 Task: Create a rule when custom fields dependencies is unchecked by anyone except me.
Action: Mouse moved to (922, 84)
Screenshot: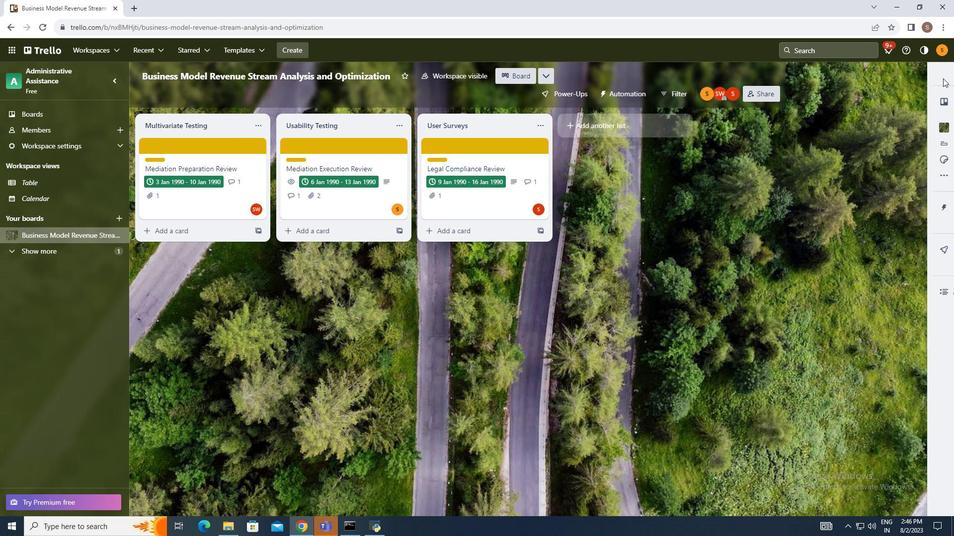
Action: Mouse pressed left at (922, 84)
Screenshot: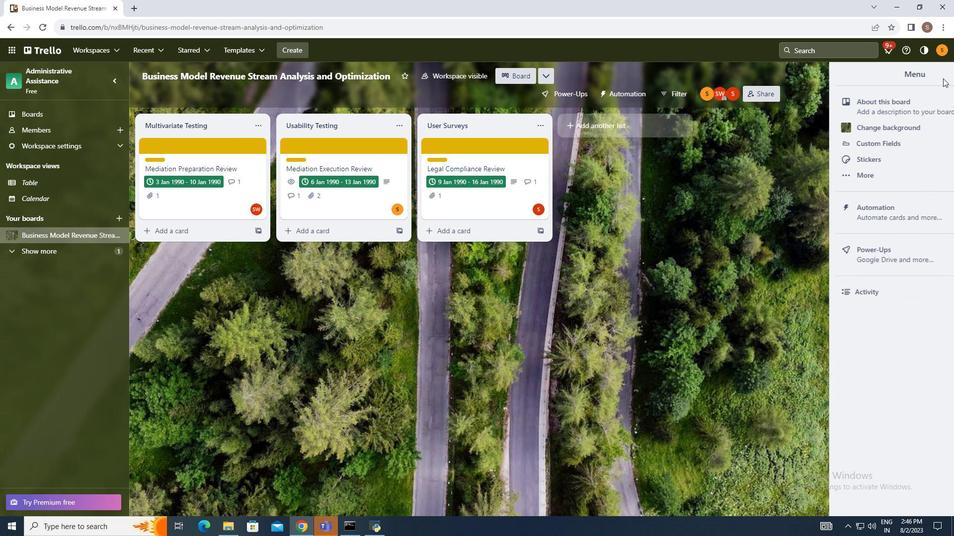 
Action: Mouse moved to (843, 211)
Screenshot: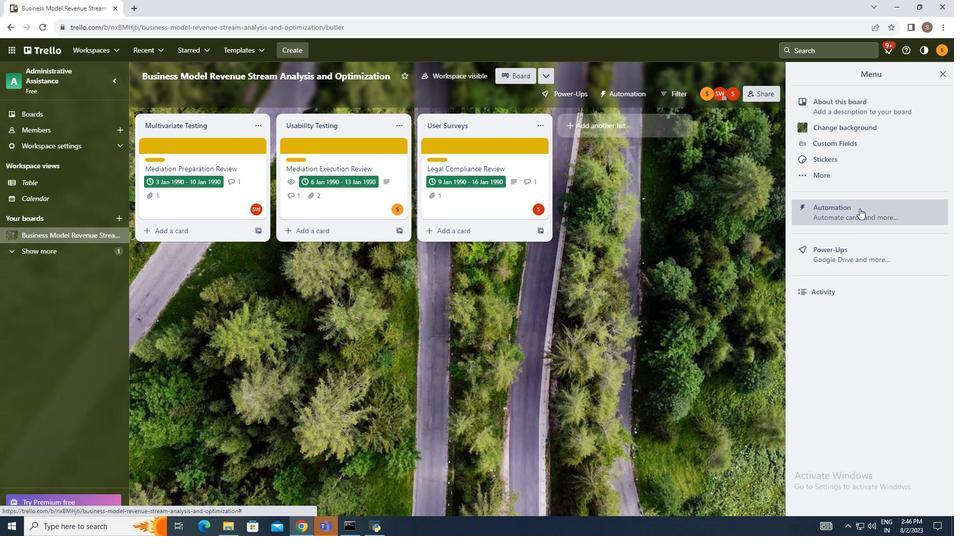 
Action: Mouse pressed left at (843, 211)
Screenshot: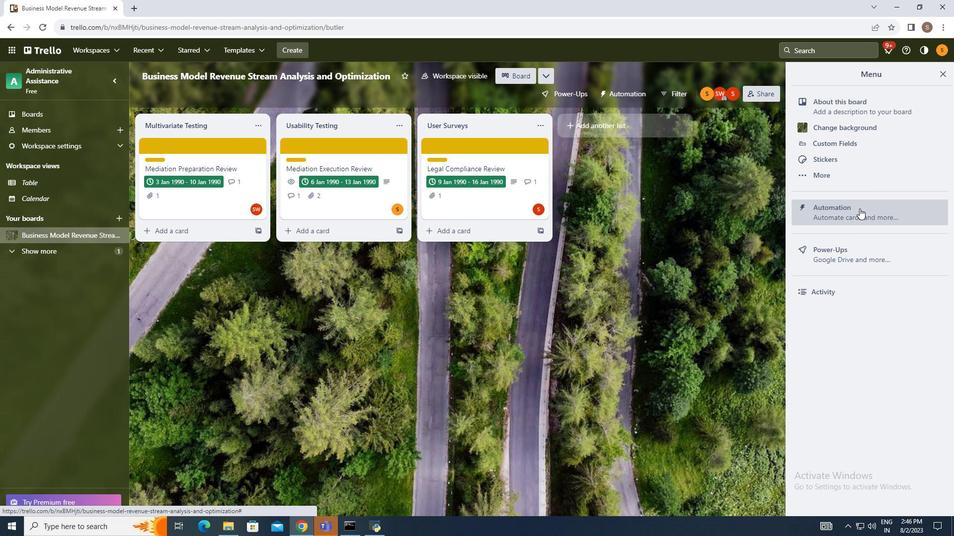 
Action: Mouse moved to (194, 185)
Screenshot: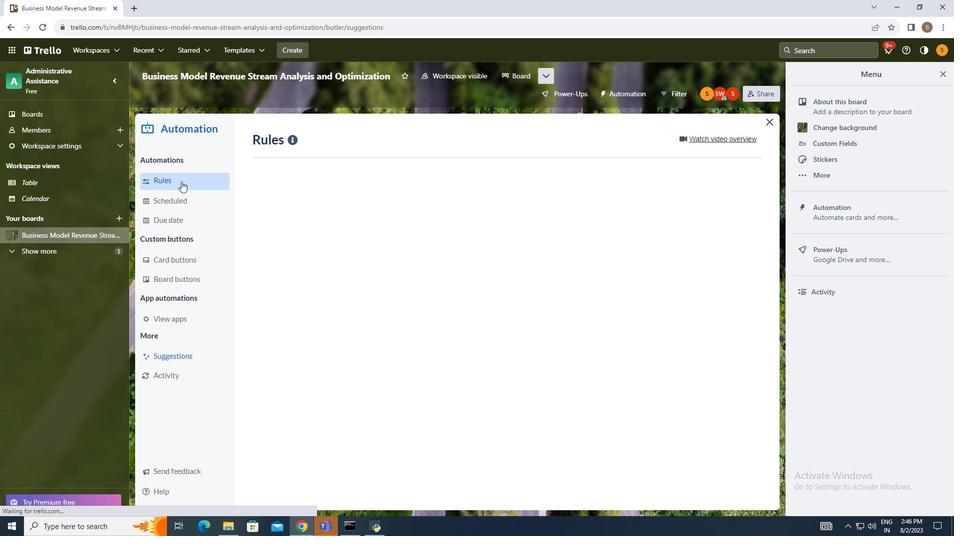 
Action: Mouse pressed left at (194, 185)
Screenshot: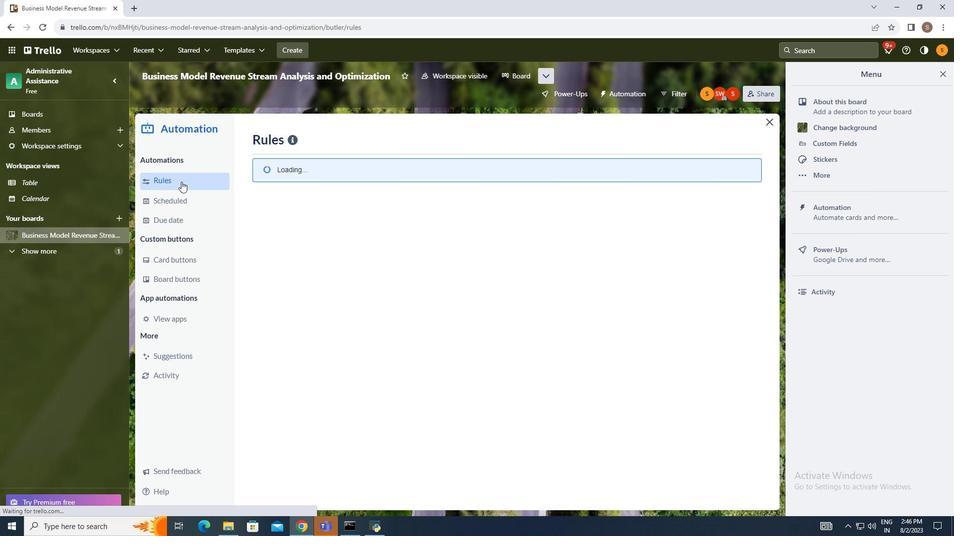 
Action: Mouse moved to (654, 142)
Screenshot: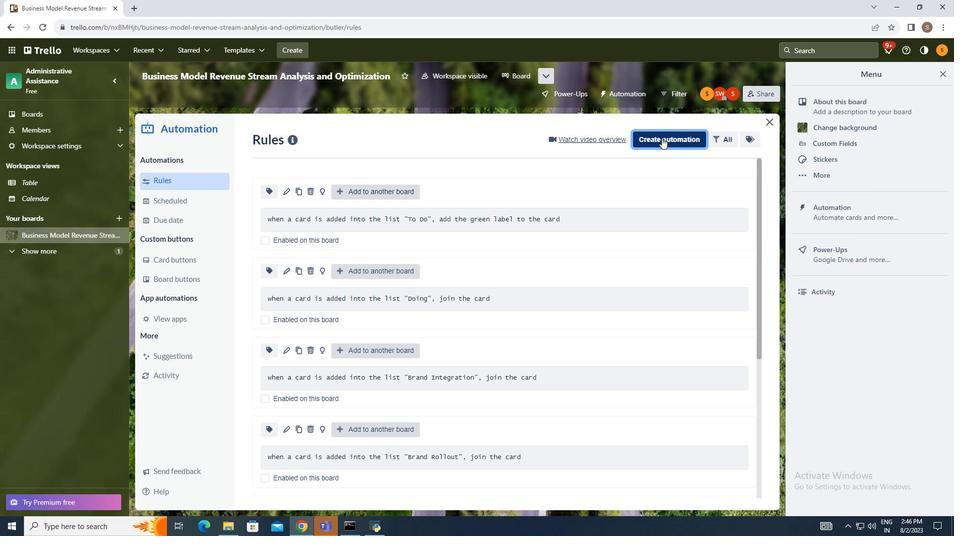 
Action: Mouse pressed left at (654, 142)
Screenshot: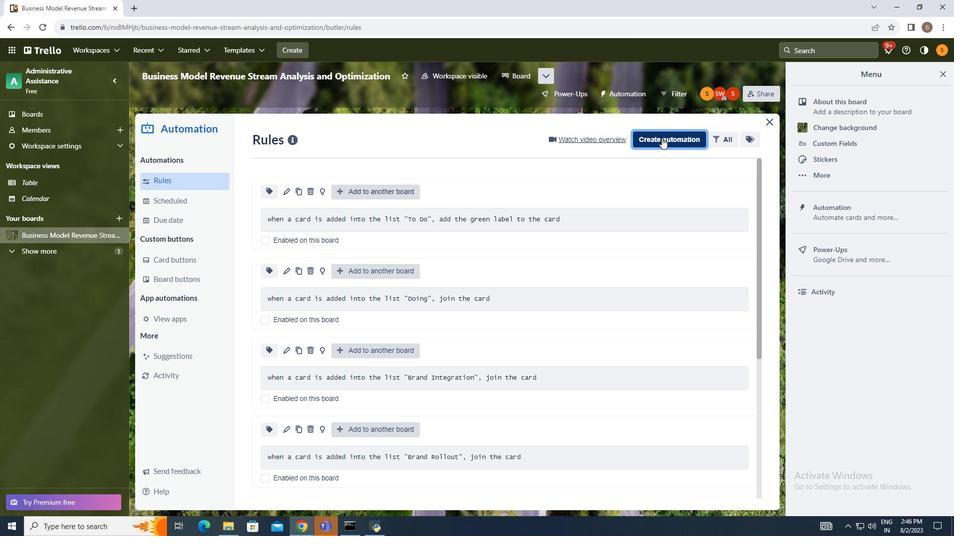 
Action: Mouse moved to (500, 240)
Screenshot: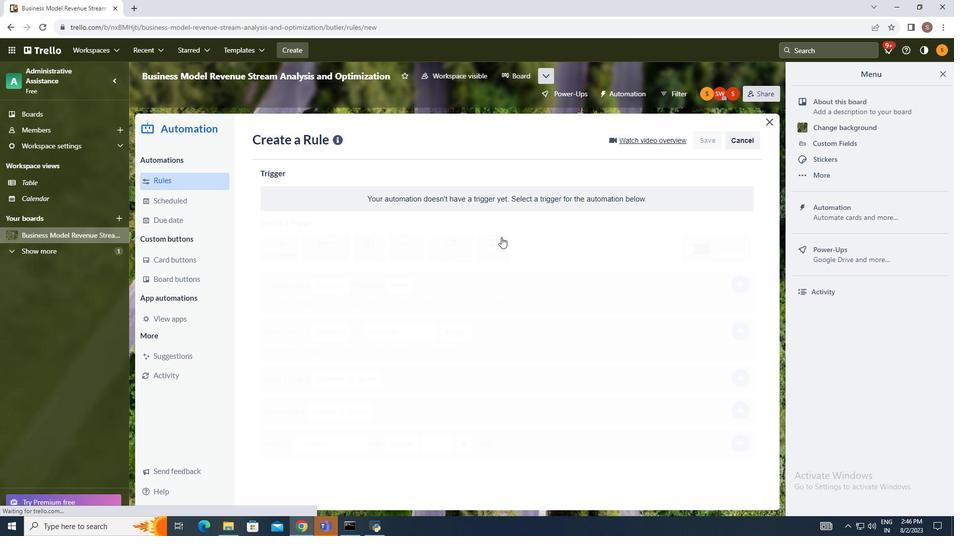 
Action: Mouse pressed left at (500, 240)
Screenshot: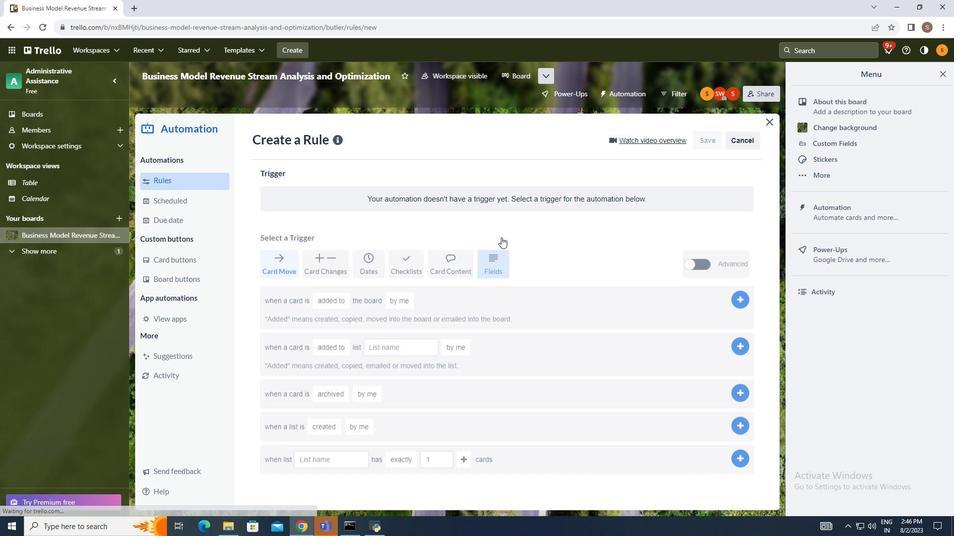 
Action: Mouse moved to (489, 276)
Screenshot: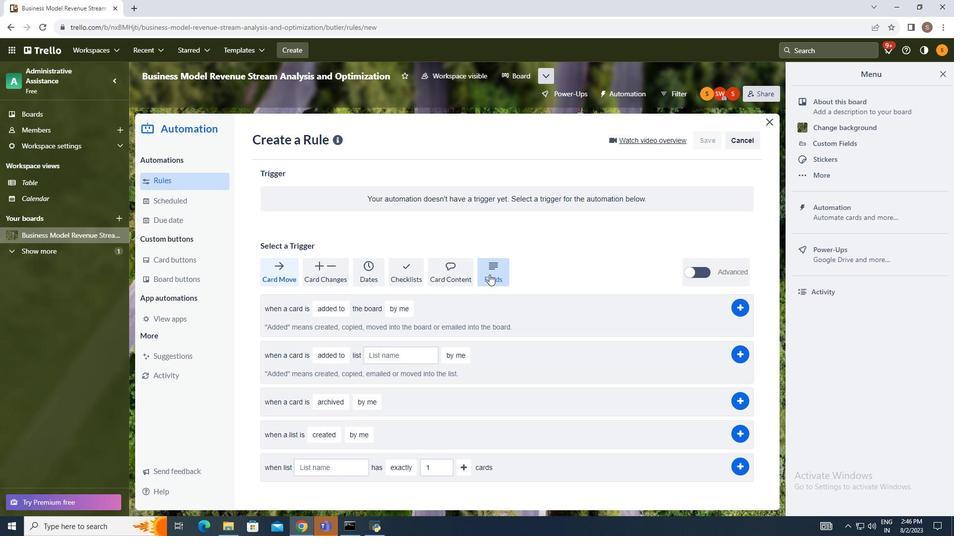 
Action: Mouse pressed left at (489, 276)
Screenshot: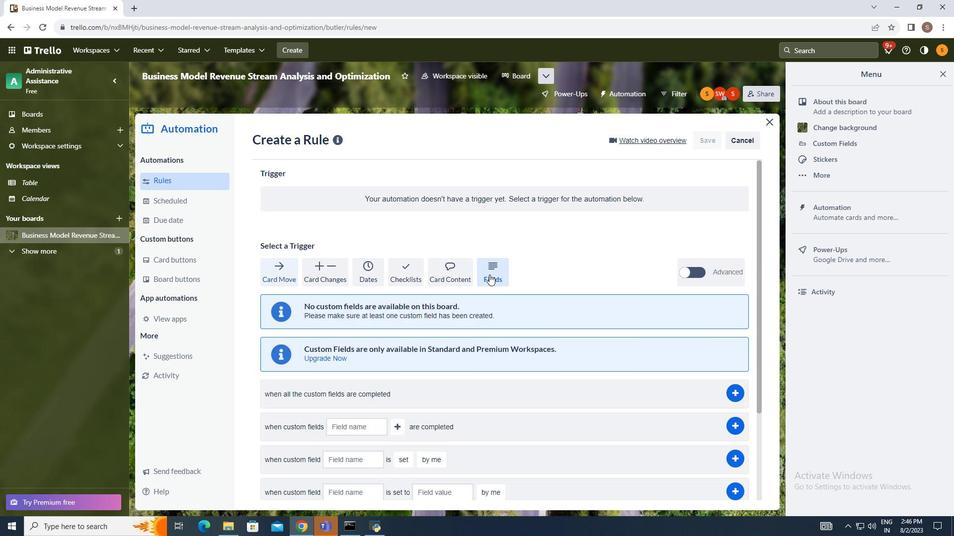 
Action: Mouse moved to (394, 350)
Screenshot: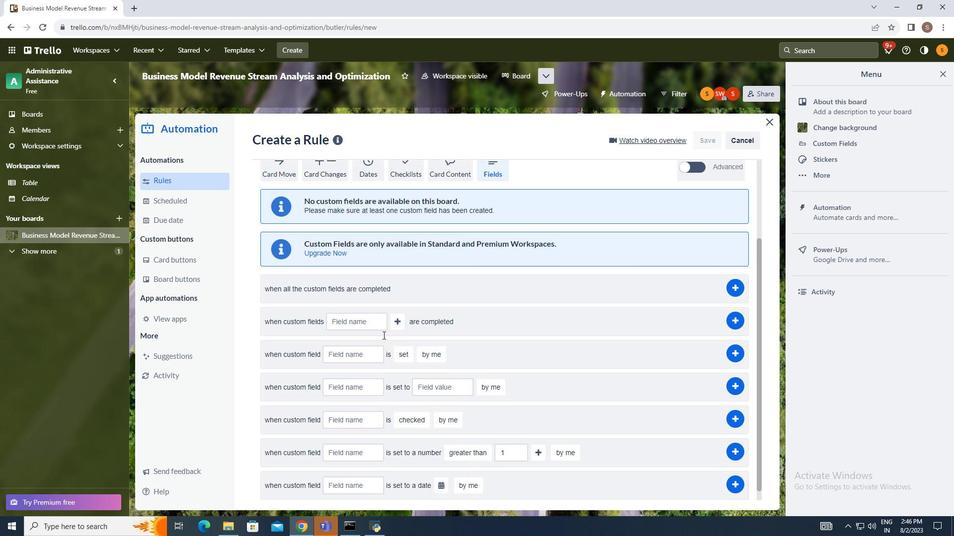 
Action: Mouse scrolled (395, 350) with delta (0, 0)
Screenshot: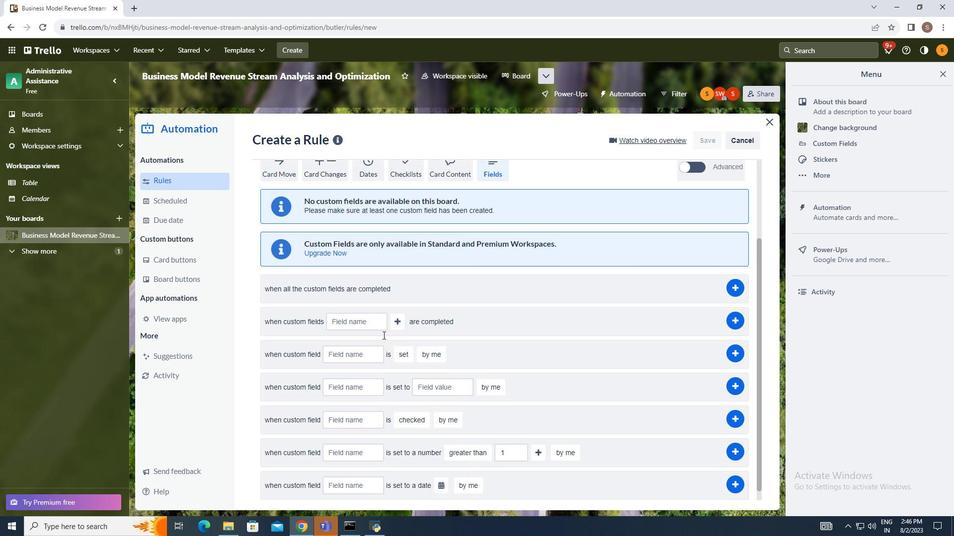 
Action: Mouse moved to (392, 350)
Screenshot: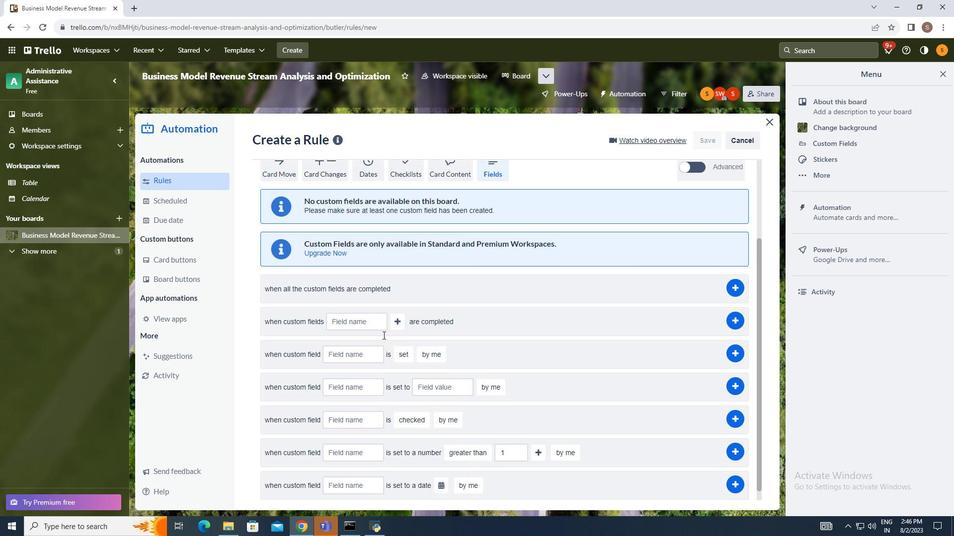 
Action: Mouse scrolled (392, 350) with delta (0, 0)
Screenshot: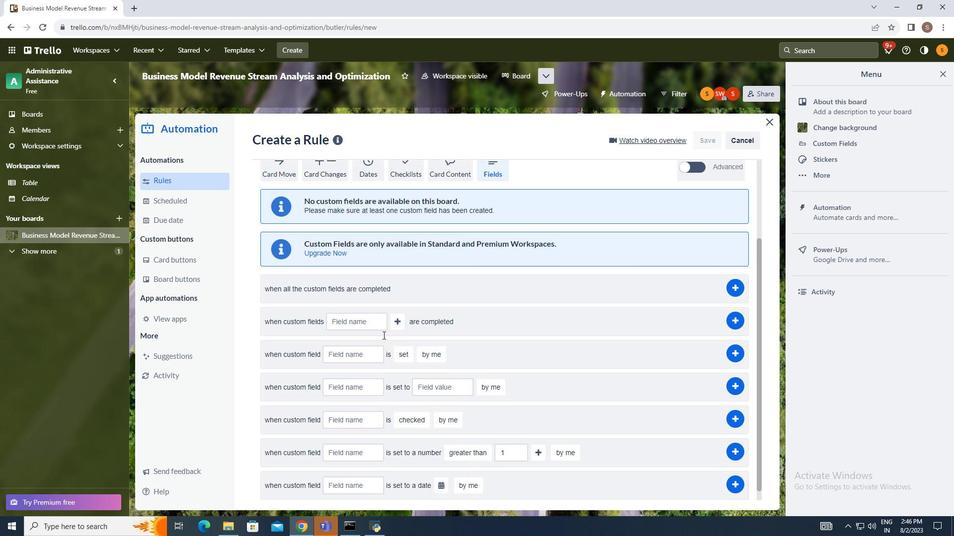 
Action: Mouse moved to (388, 348)
Screenshot: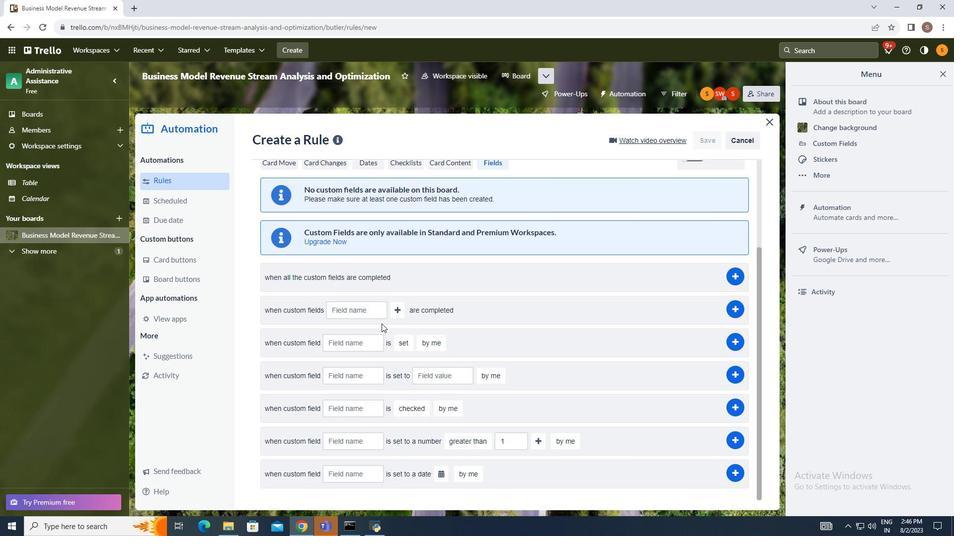 
Action: Mouse scrolled (388, 347) with delta (0, 0)
Screenshot: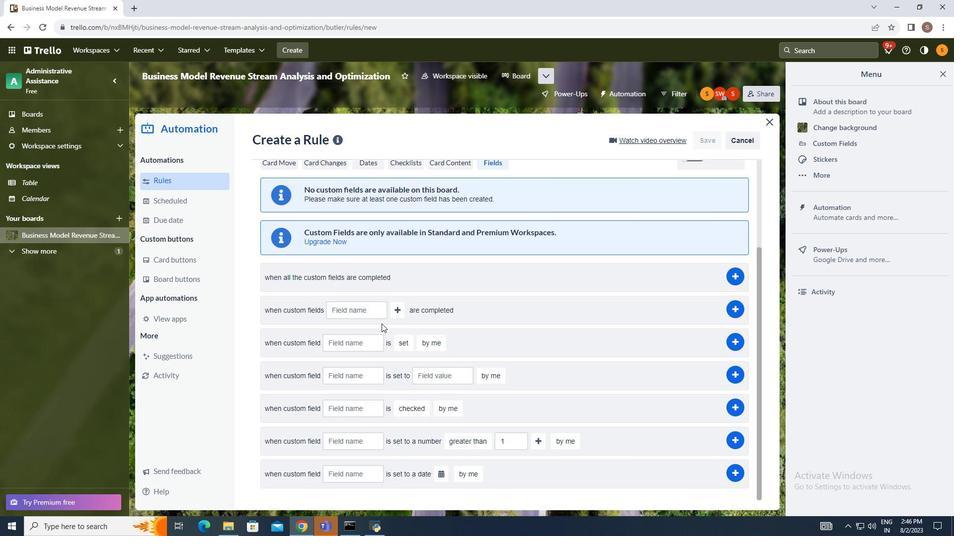 
Action: Mouse moved to (388, 340)
Screenshot: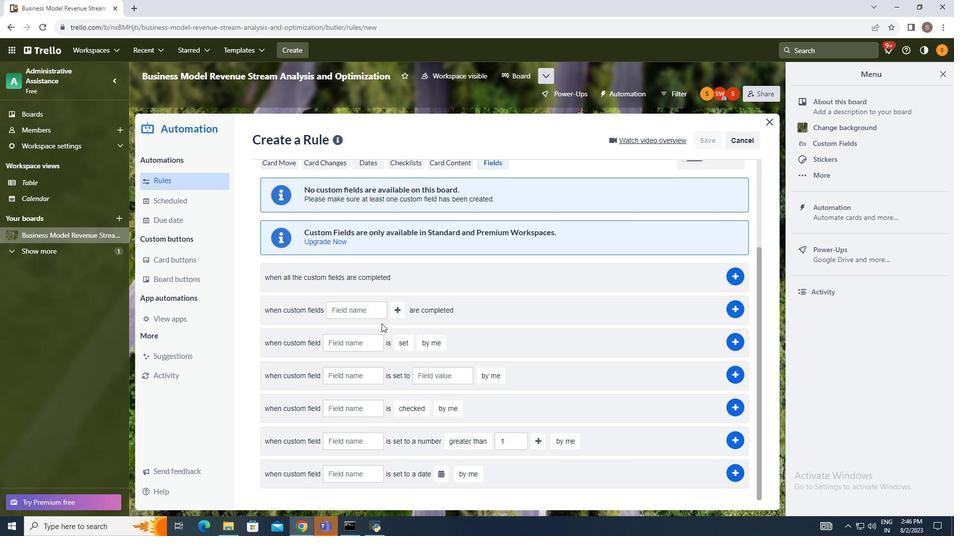 
Action: Mouse scrolled (388, 340) with delta (0, 0)
Screenshot: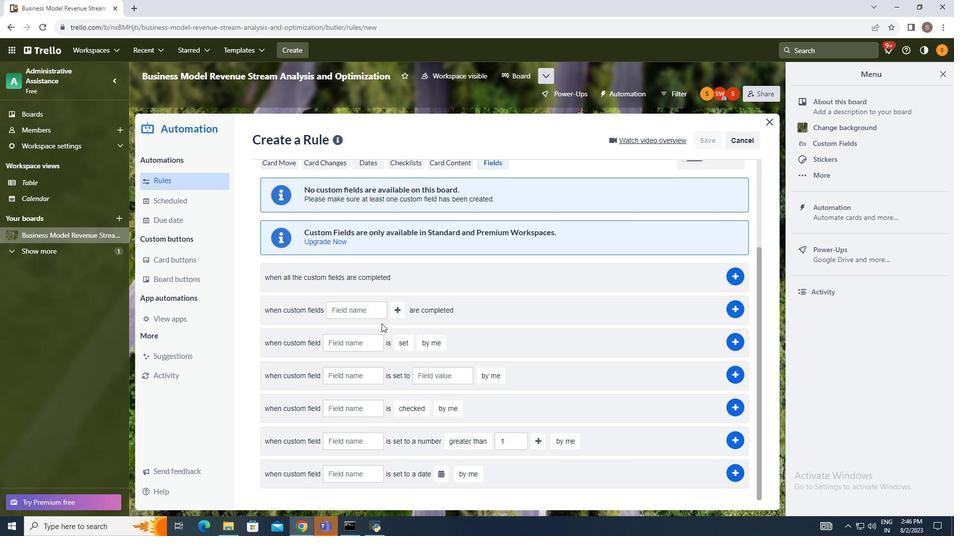
Action: Mouse moved to (386, 330)
Screenshot: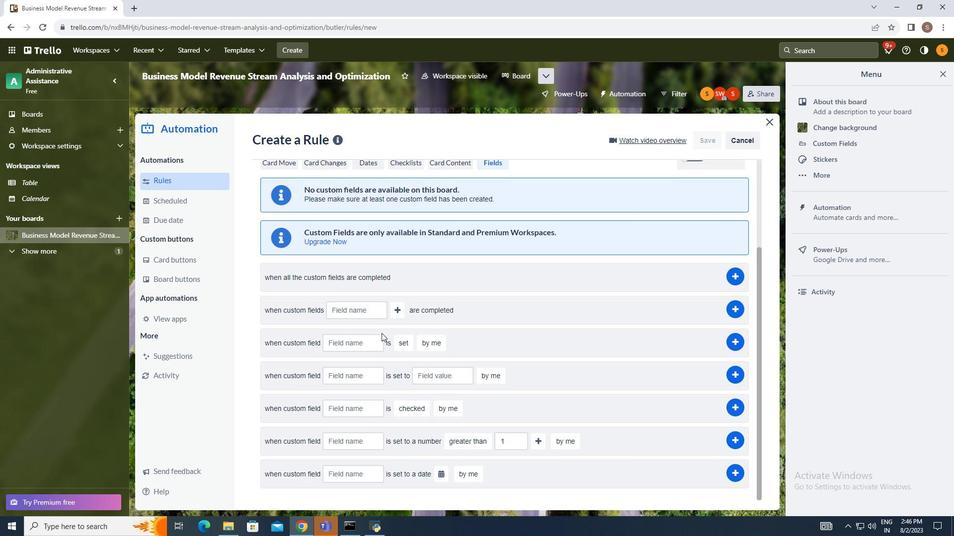 
Action: Mouse scrolled (386, 329) with delta (0, 0)
Screenshot: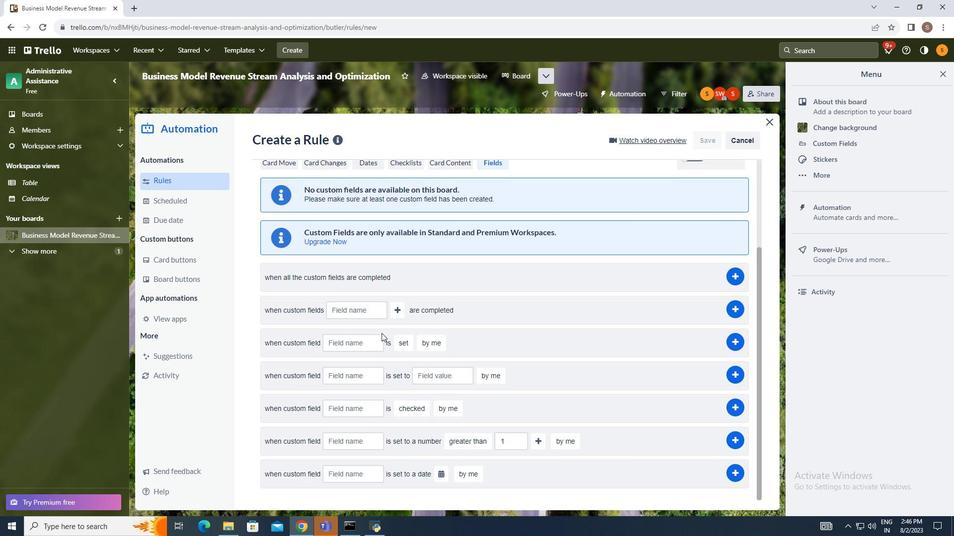 
Action: Mouse moved to (386, 333)
Screenshot: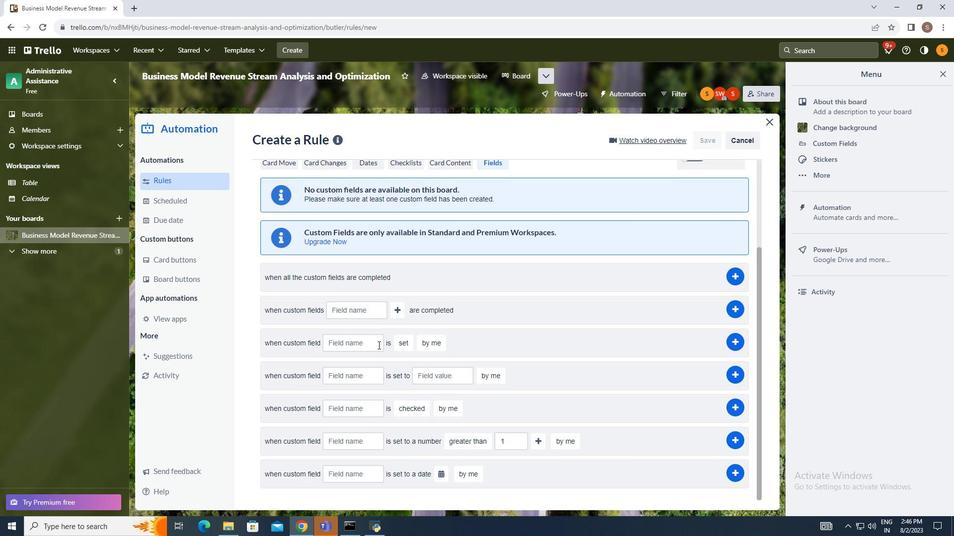 
Action: Mouse scrolled (386, 332) with delta (0, 0)
Screenshot: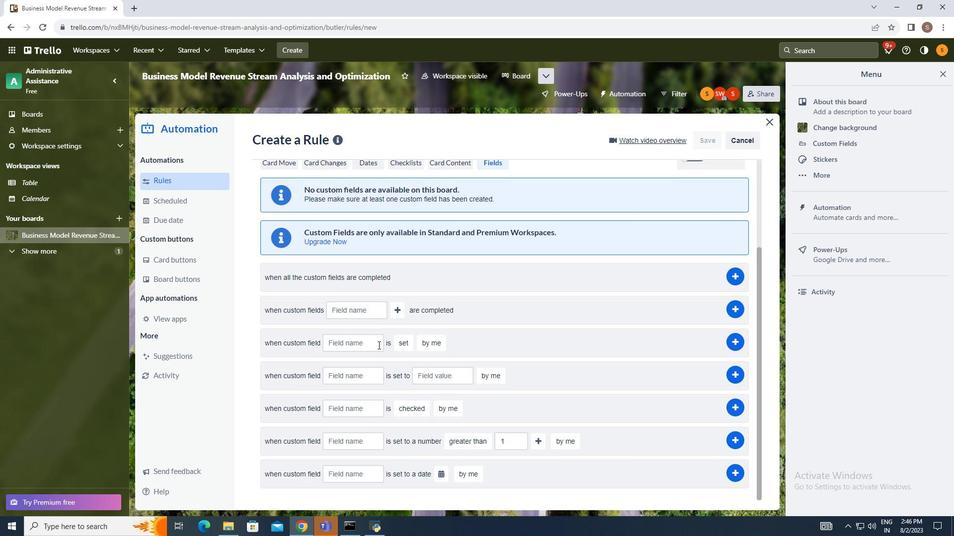 
Action: Mouse moved to (385, 340)
Screenshot: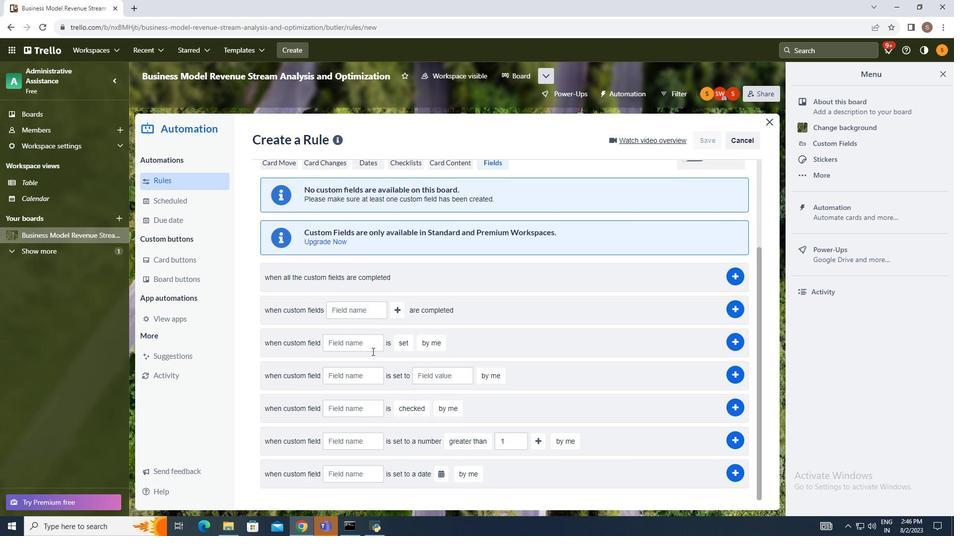 
Action: Mouse scrolled (385, 340) with delta (0, 0)
Screenshot: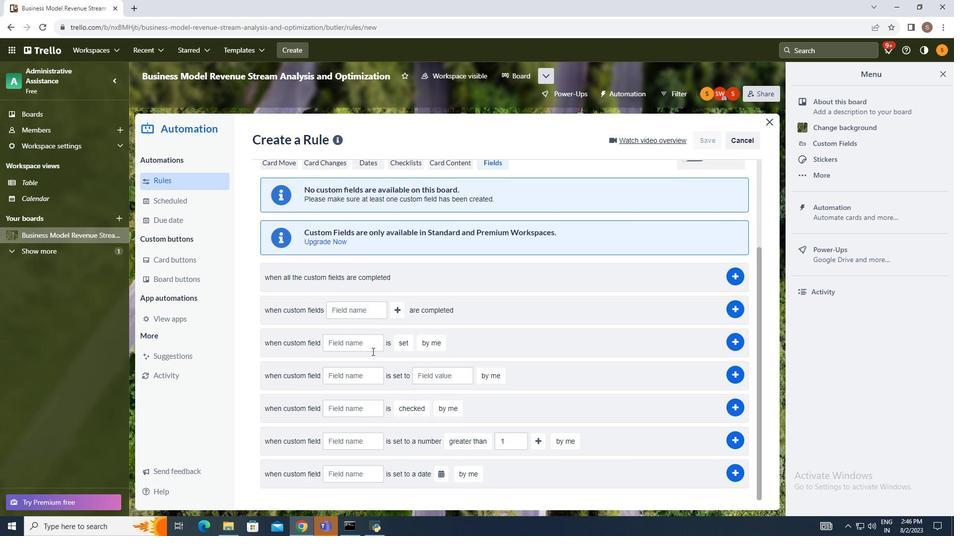 
Action: Mouse moved to (384, 342)
Screenshot: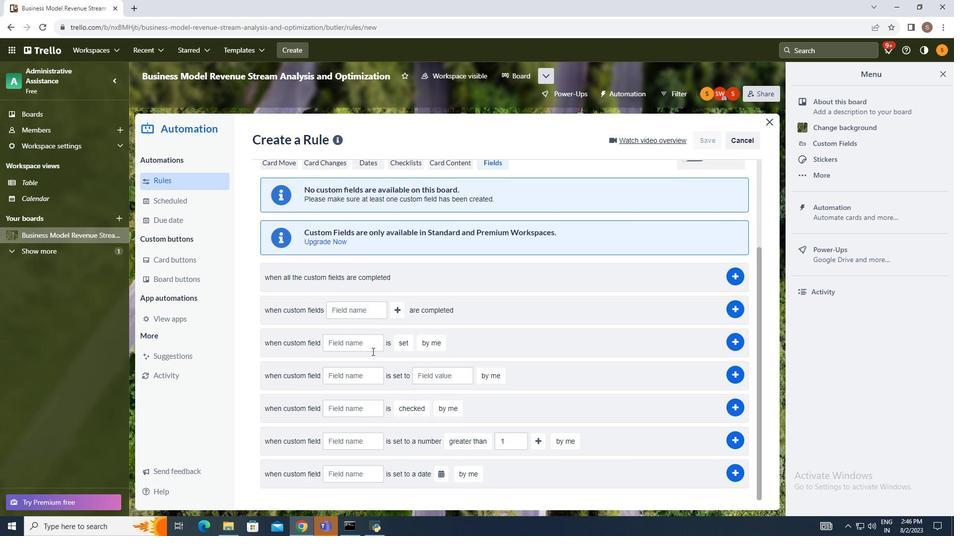 
Action: Mouse scrolled (384, 341) with delta (0, 0)
Screenshot: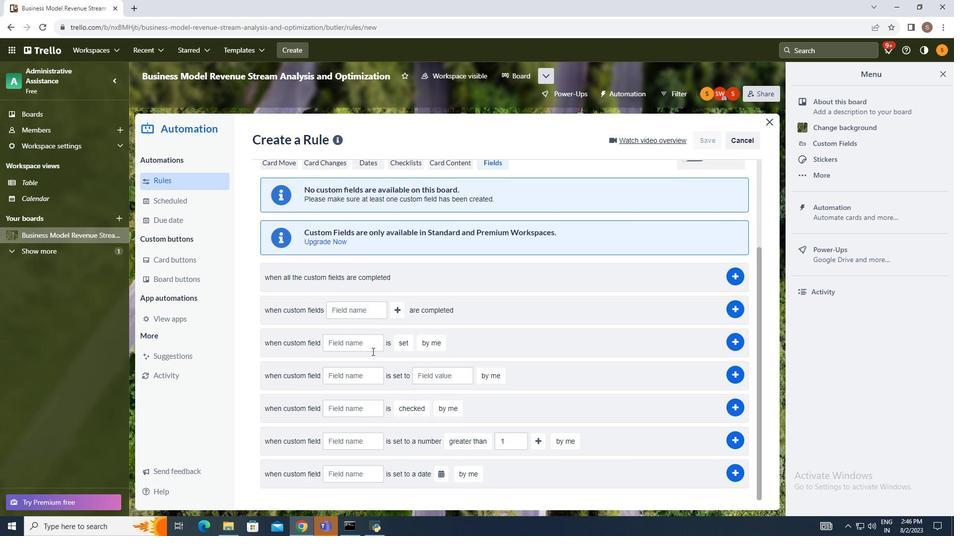 
Action: Mouse moved to (347, 411)
Screenshot: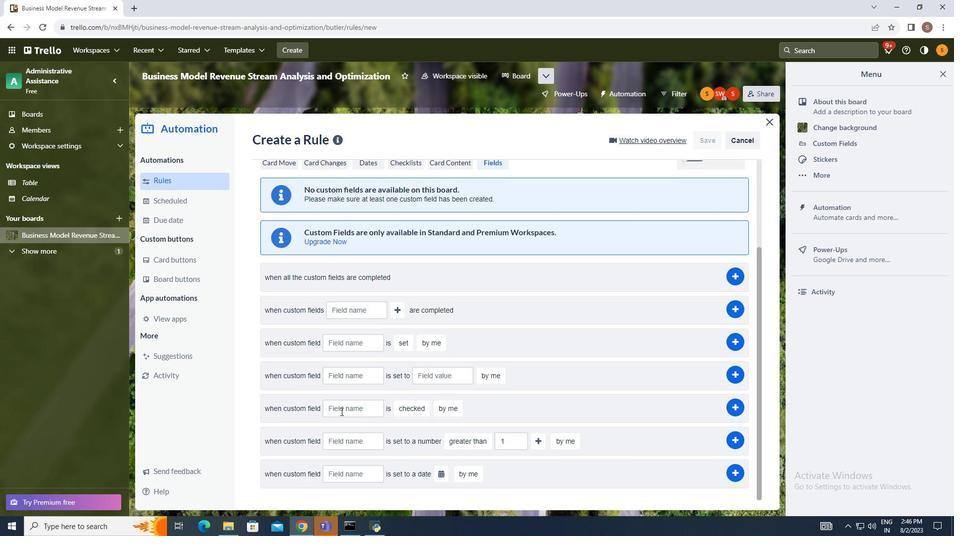 
Action: Mouse pressed left at (347, 411)
Screenshot: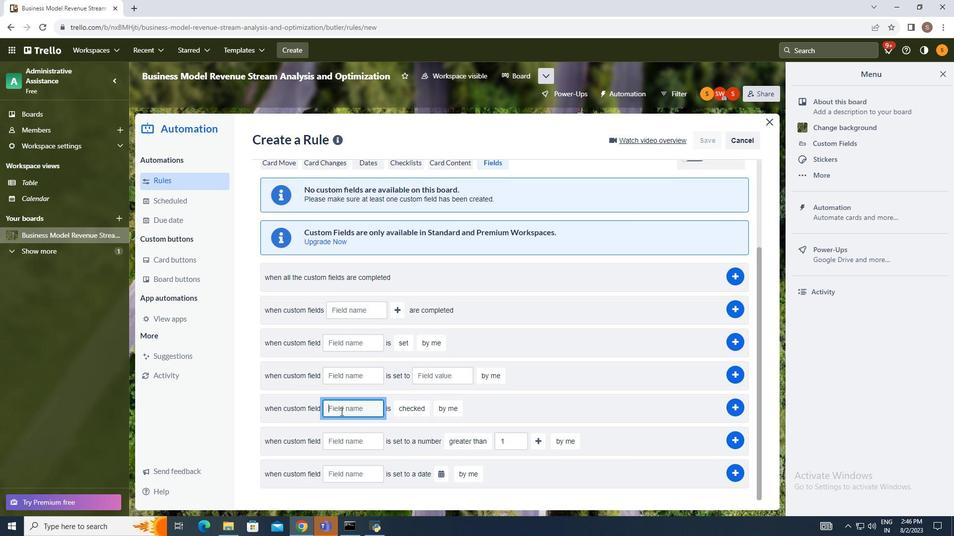 
Action: Mouse moved to (226, 361)
Screenshot: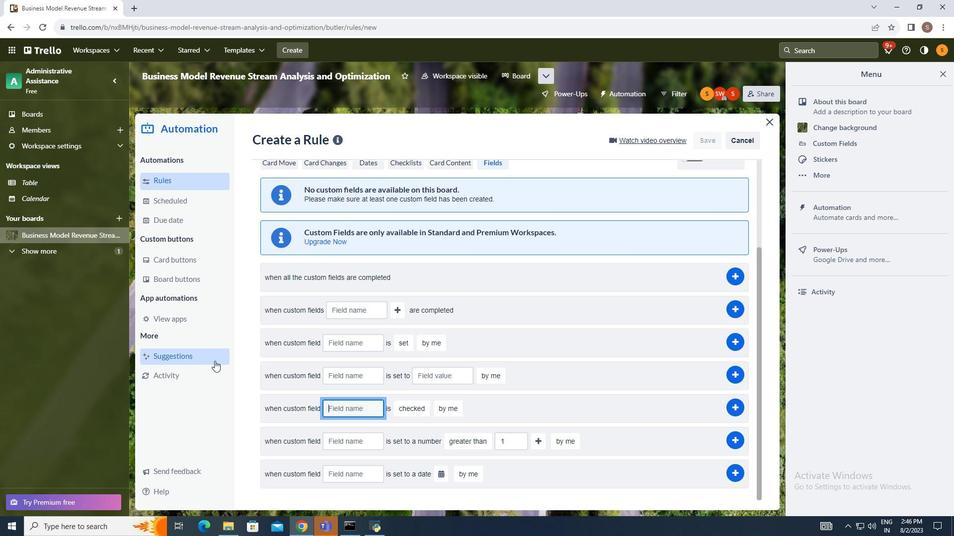 
Action: Key pressed depenc<Key.backspace>dencies
Screenshot: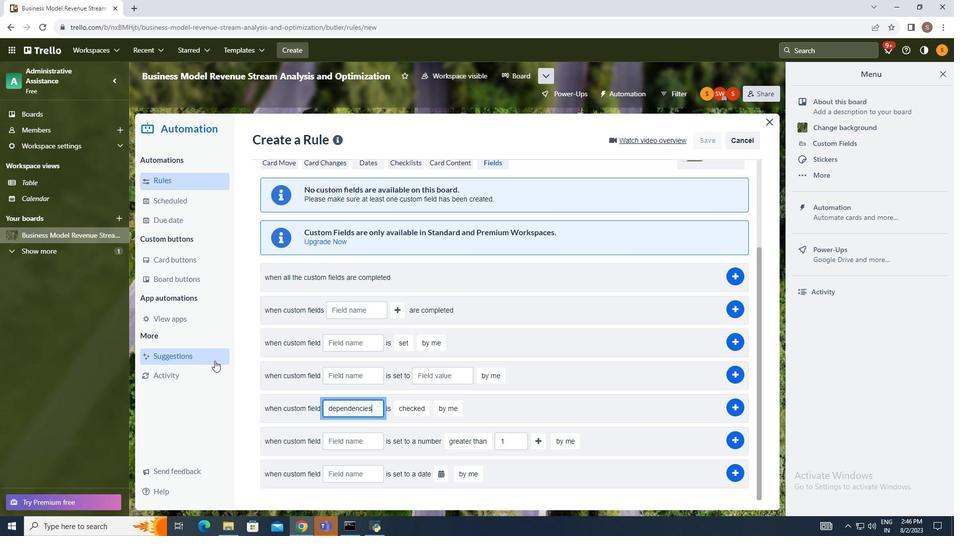 
Action: Mouse moved to (419, 410)
Screenshot: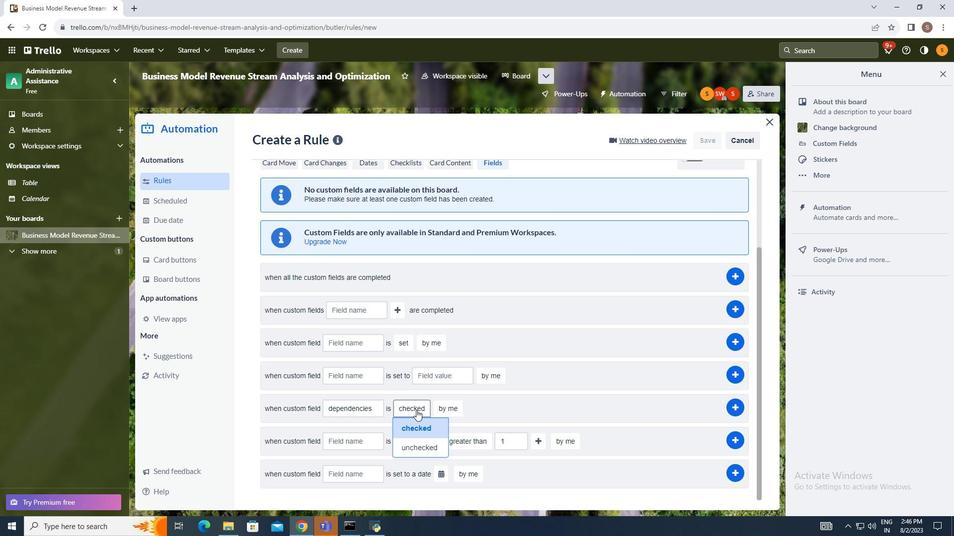 
Action: Mouse pressed left at (419, 410)
Screenshot: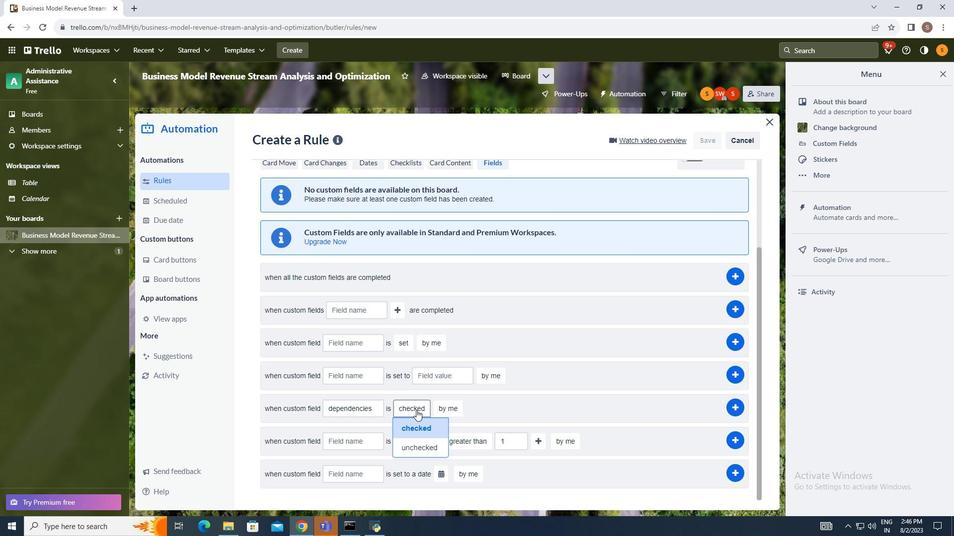 
Action: Mouse moved to (421, 445)
Screenshot: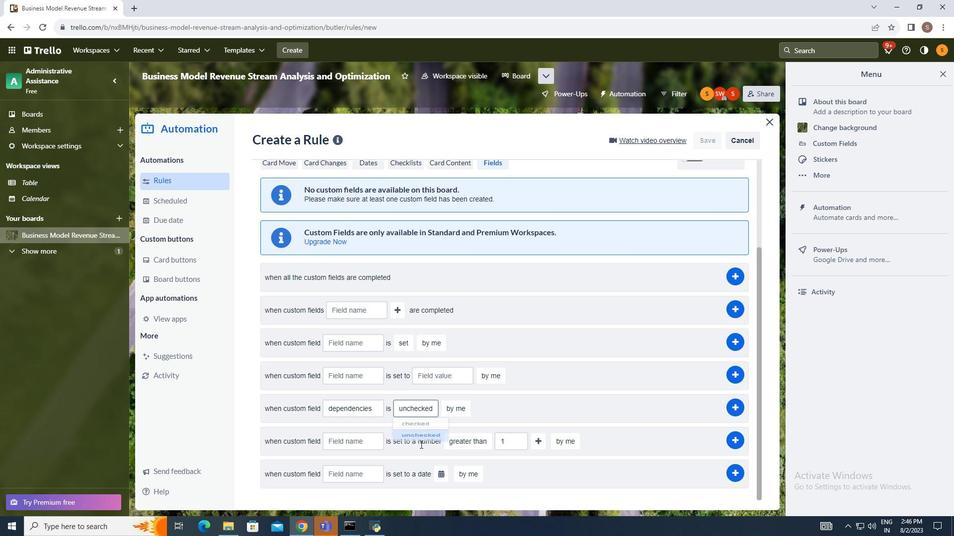 
Action: Mouse pressed left at (421, 445)
Screenshot: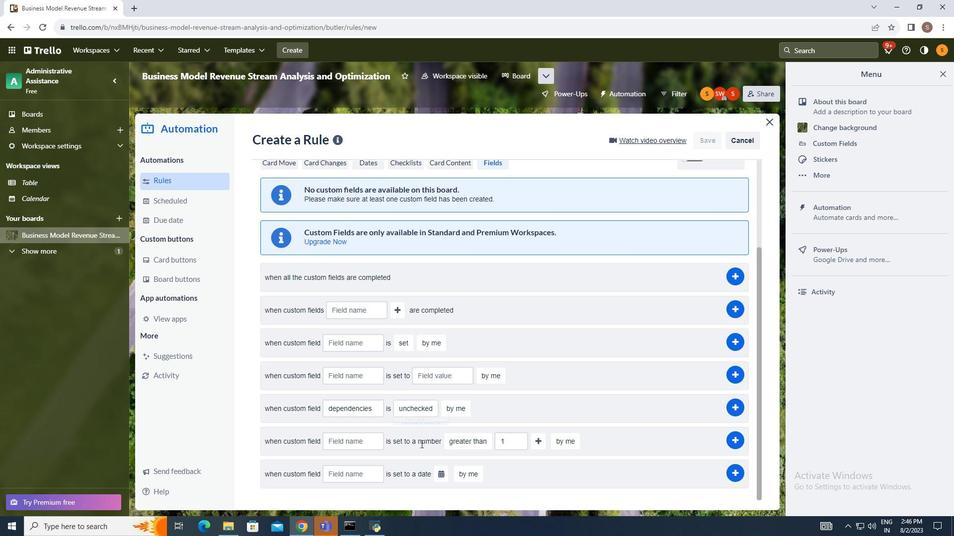 
Action: Mouse moved to (458, 406)
Screenshot: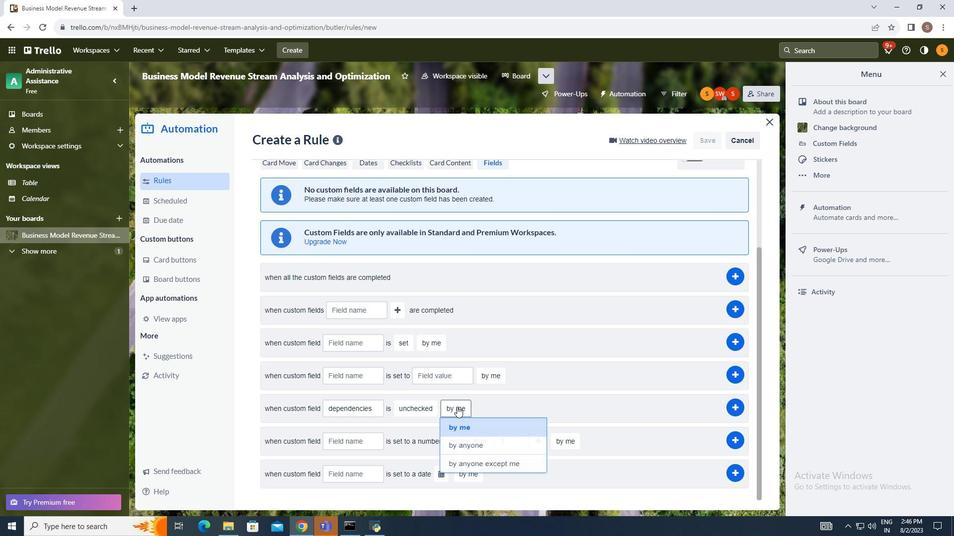 
Action: Mouse pressed left at (458, 406)
Screenshot: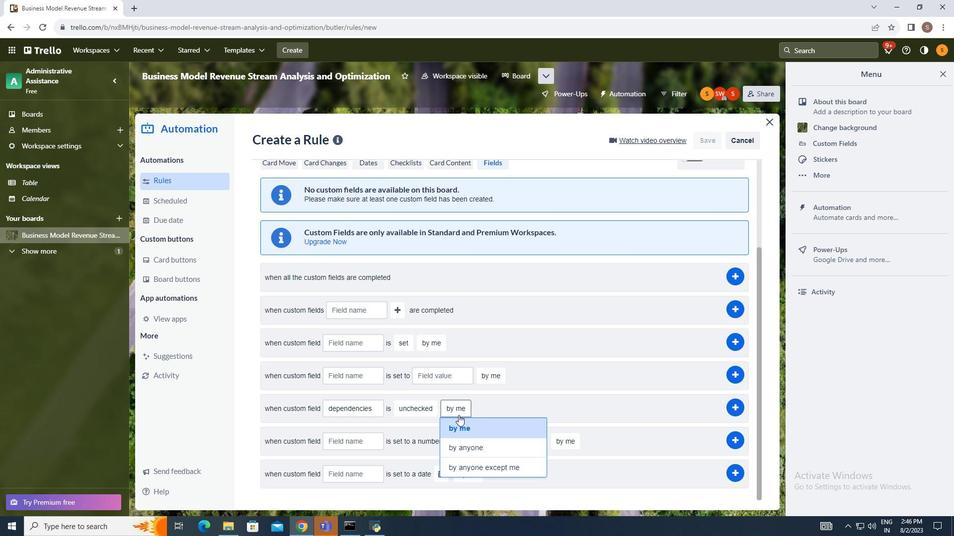 
Action: Mouse moved to (476, 464)
Screenshot: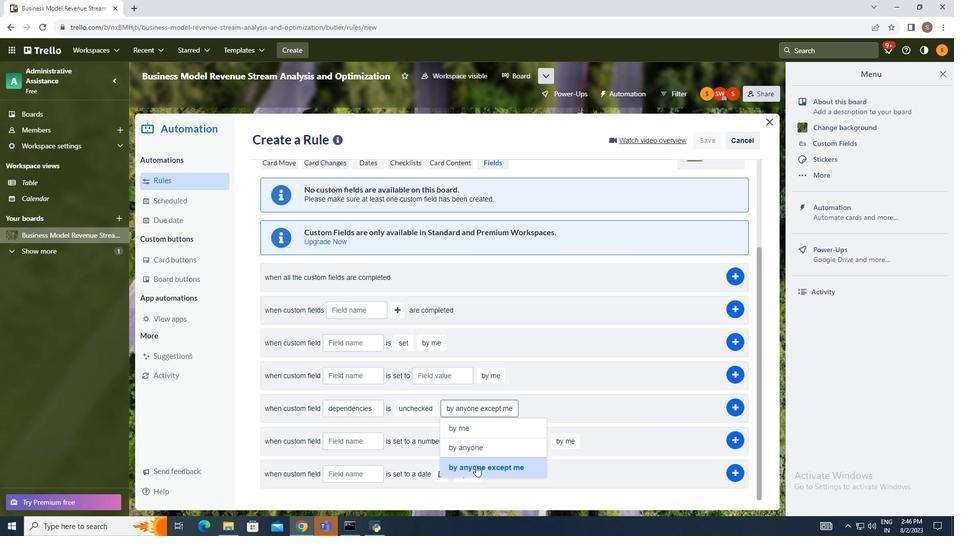
Action: Mouse pressed left at (476, 464)
Screenshot: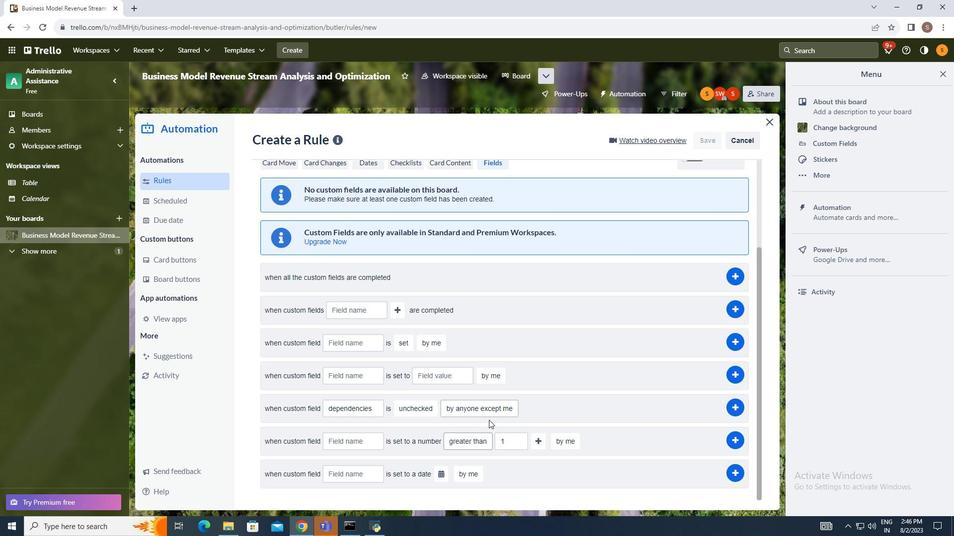 
Action: Mouse moved to (727, 408)
Screenshot: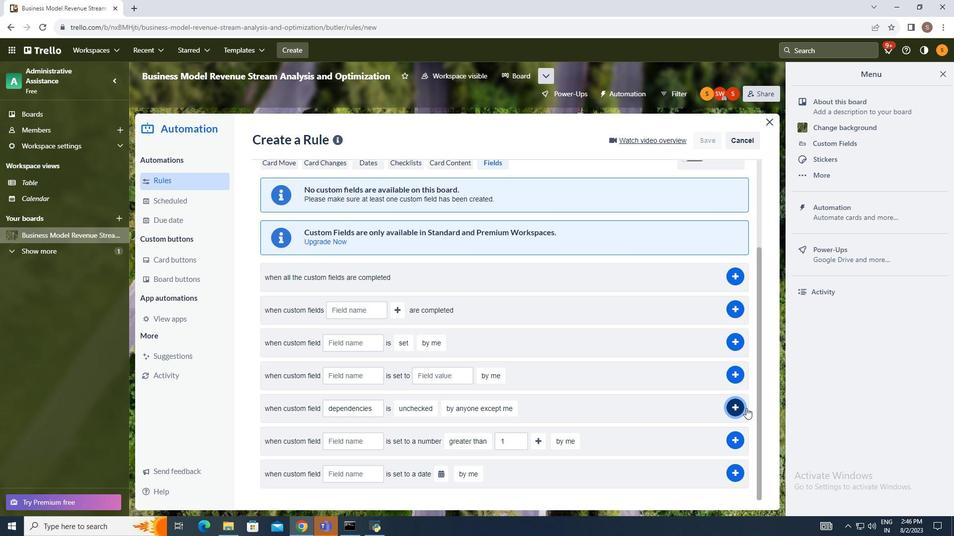 
Action: Mouse pressed left at (727, 408)
Screenshot: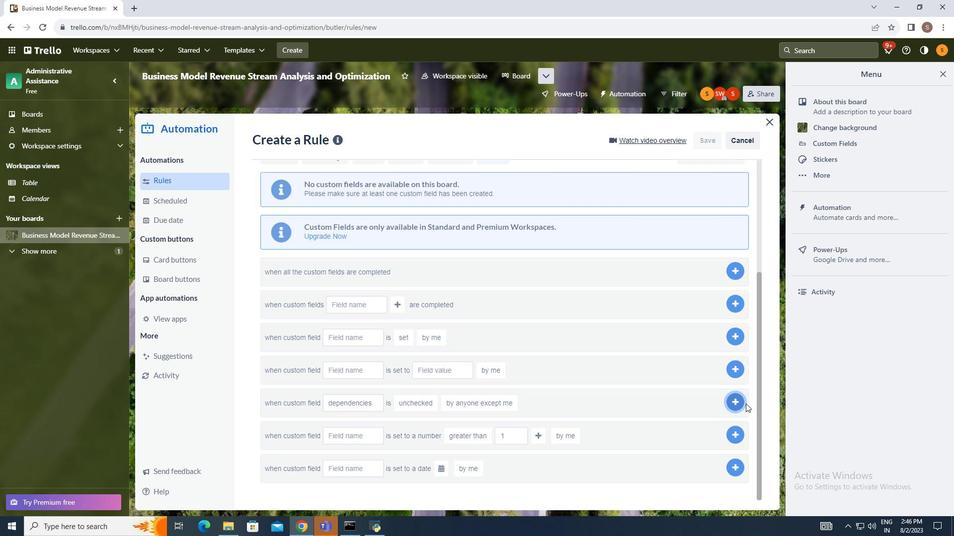 
Action: Mouse moved to (799, 387)
Screenshot: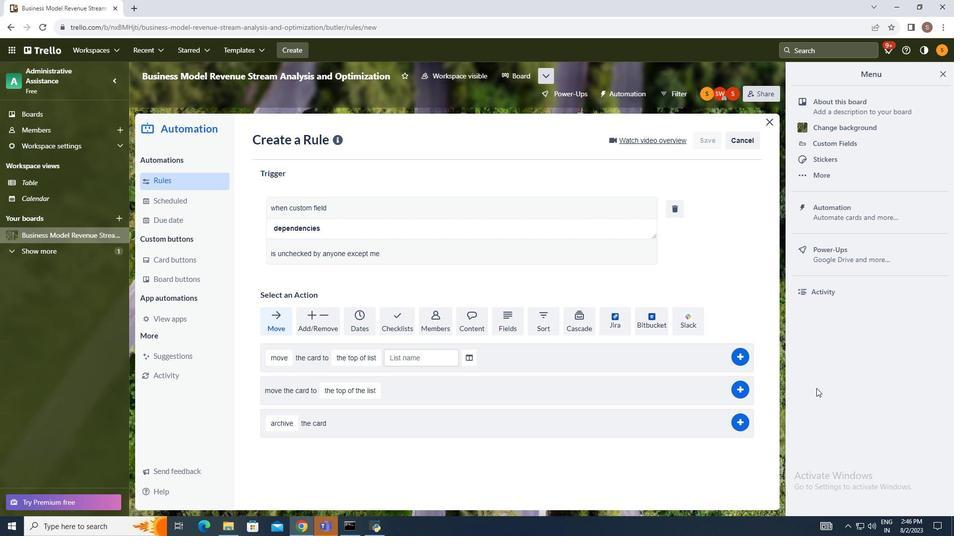 
